 Task: Select color correction
Action: Mouse moved to (117, 30)
Screenshot: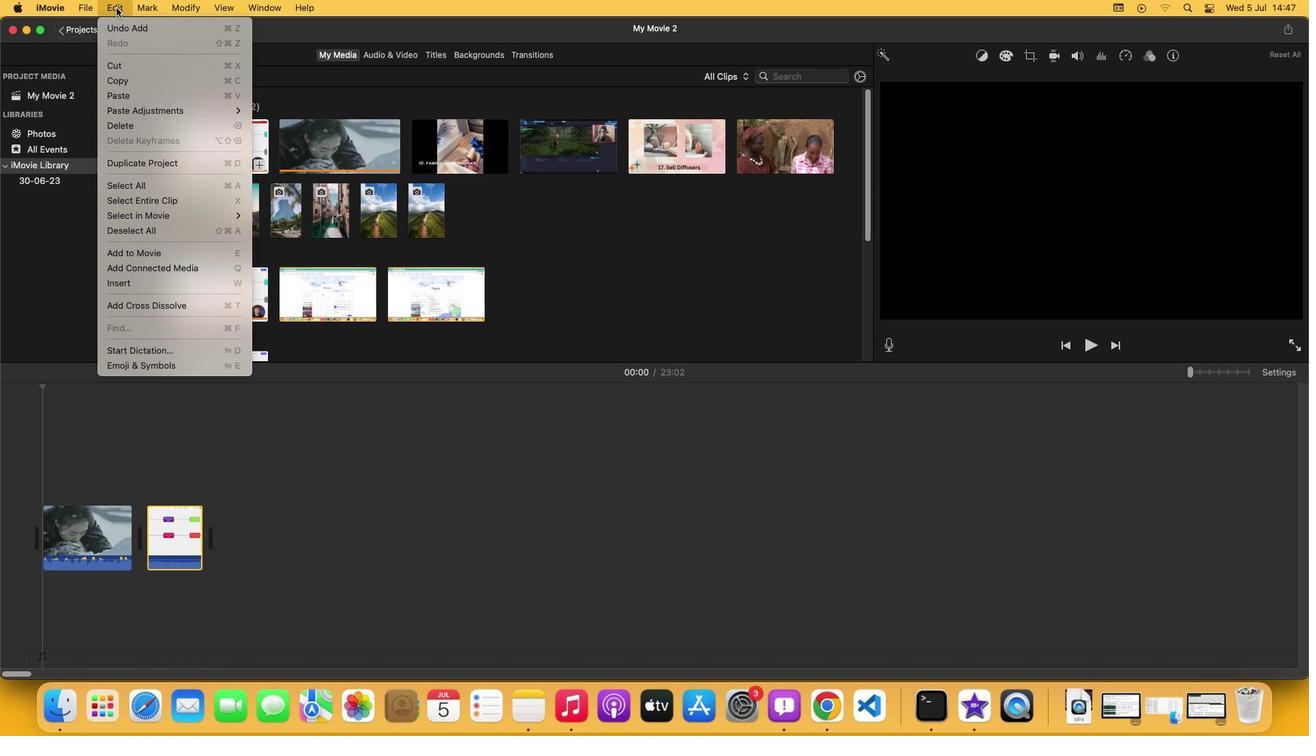 
Action: Mouse pressed left at (117, 30)
Screenshot: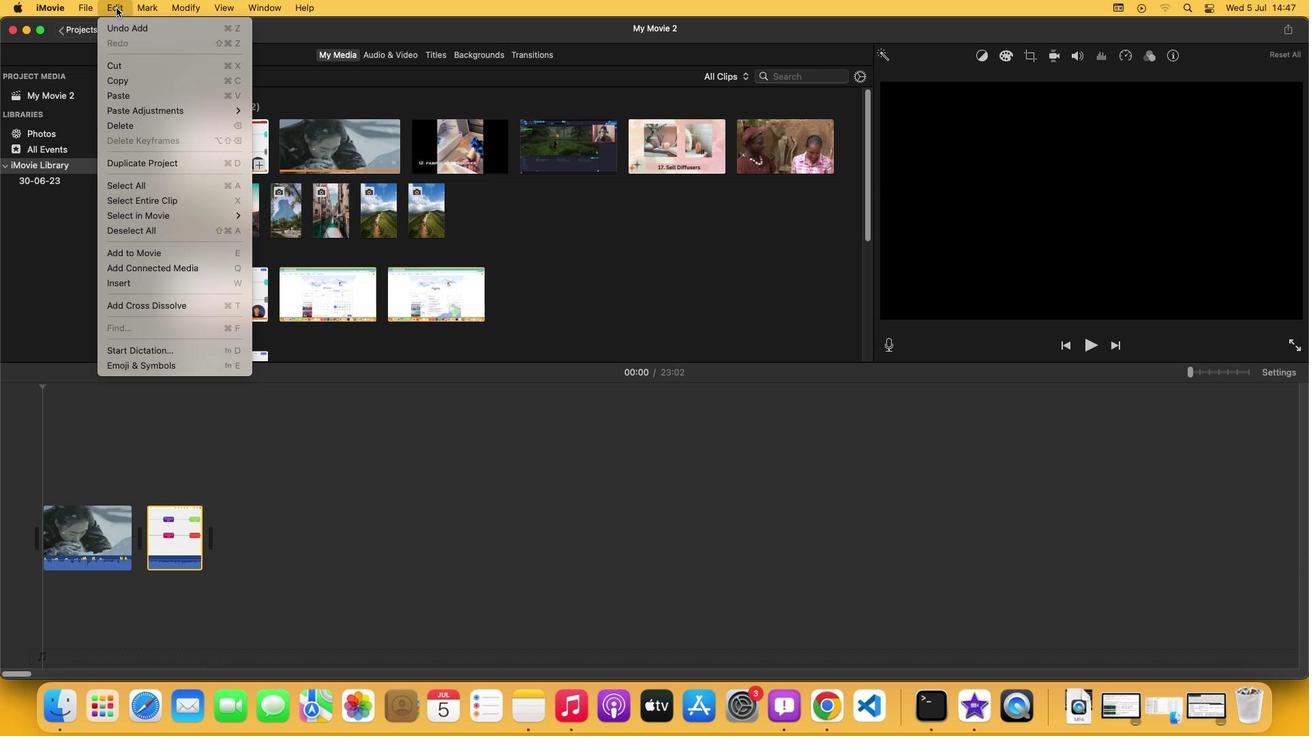 
Action: Mouse moved to (210, 123)
Screenshot: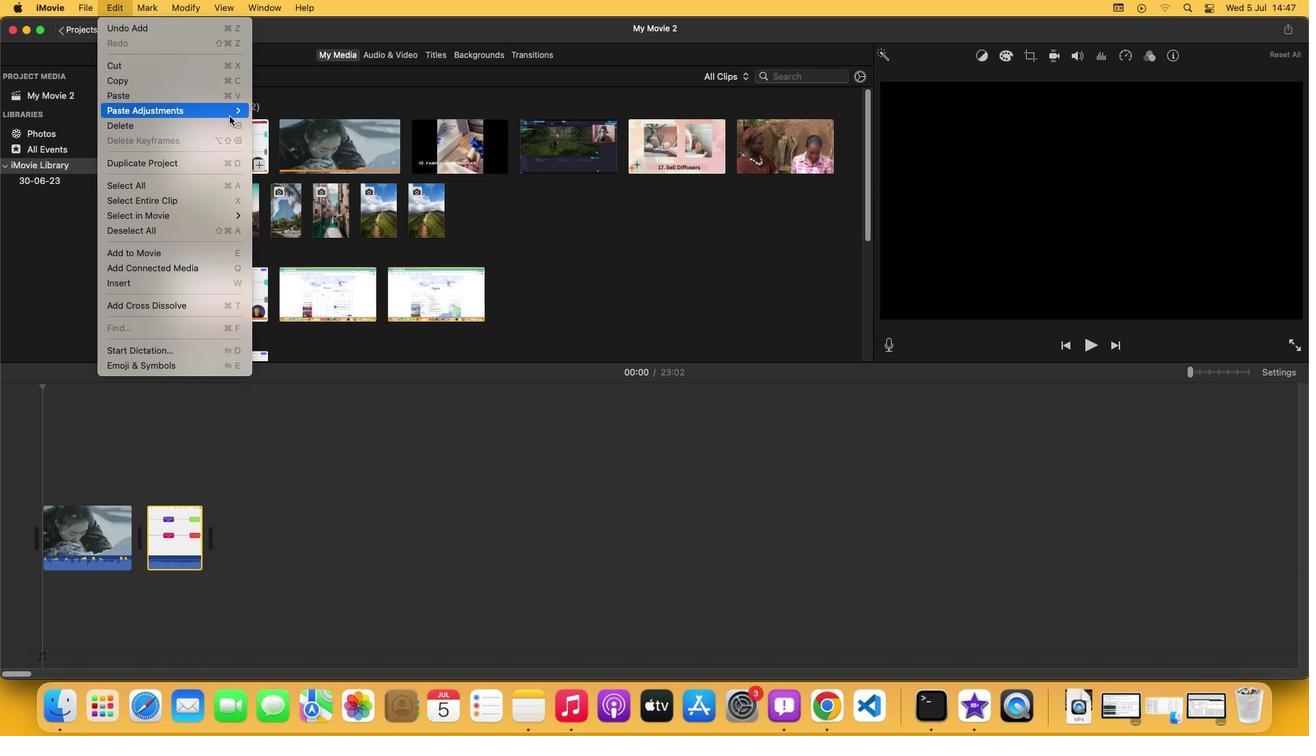 
Action: Mouse pressed left at (210, 123)
Screenshot: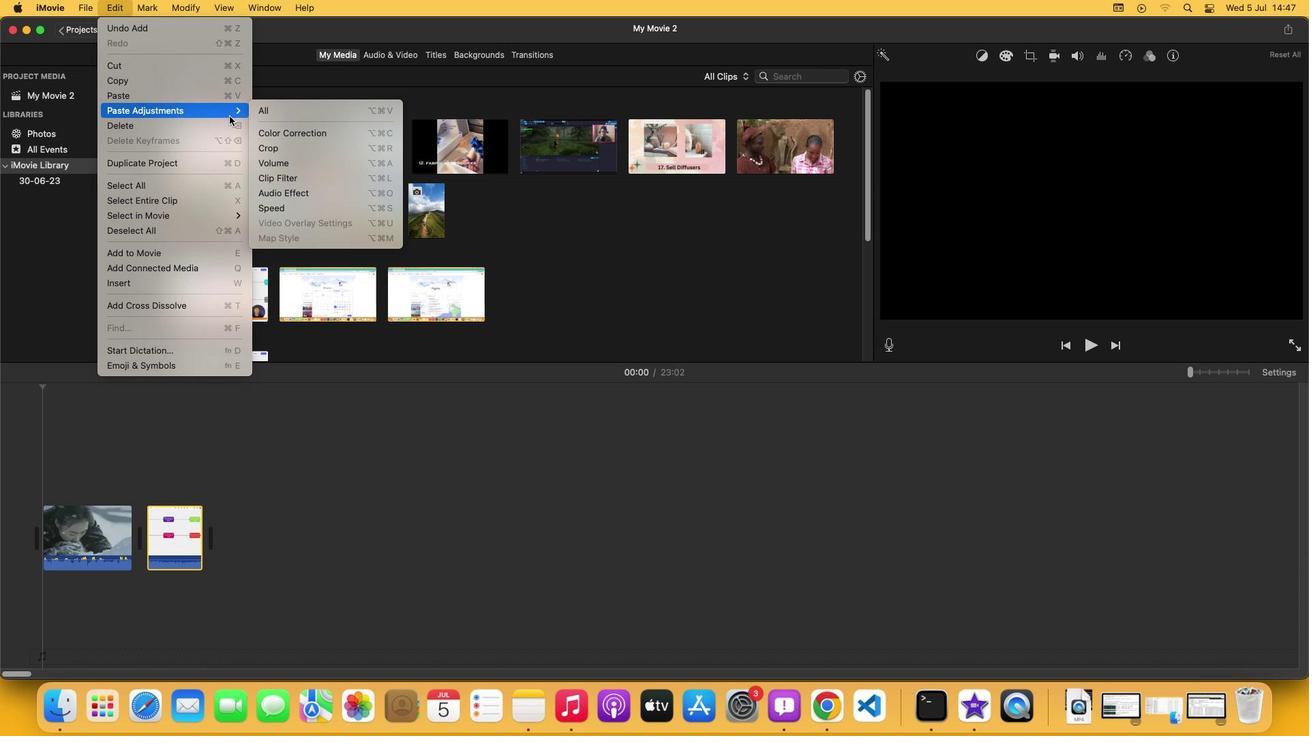 
Action: Mouse moved to (252, 135)
Screenshot: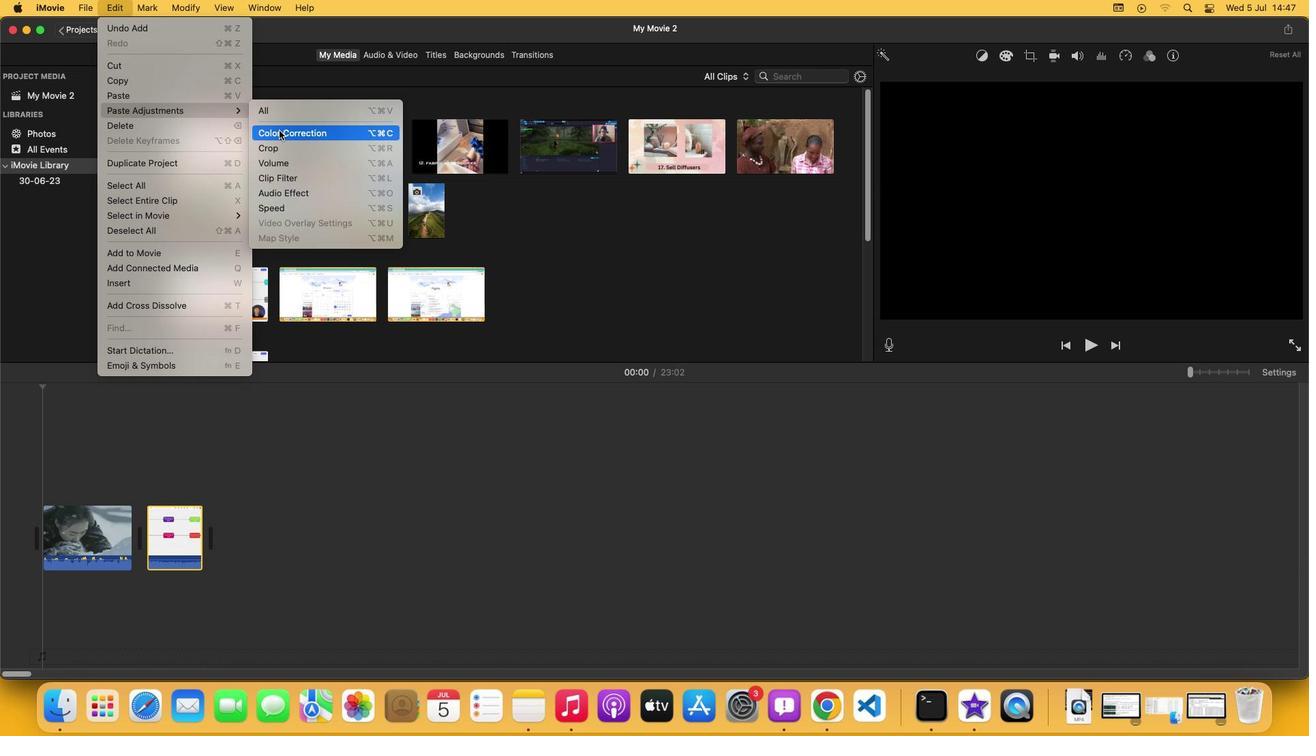 
Action: Mouse pressed left at (252, 135)
Screenshot: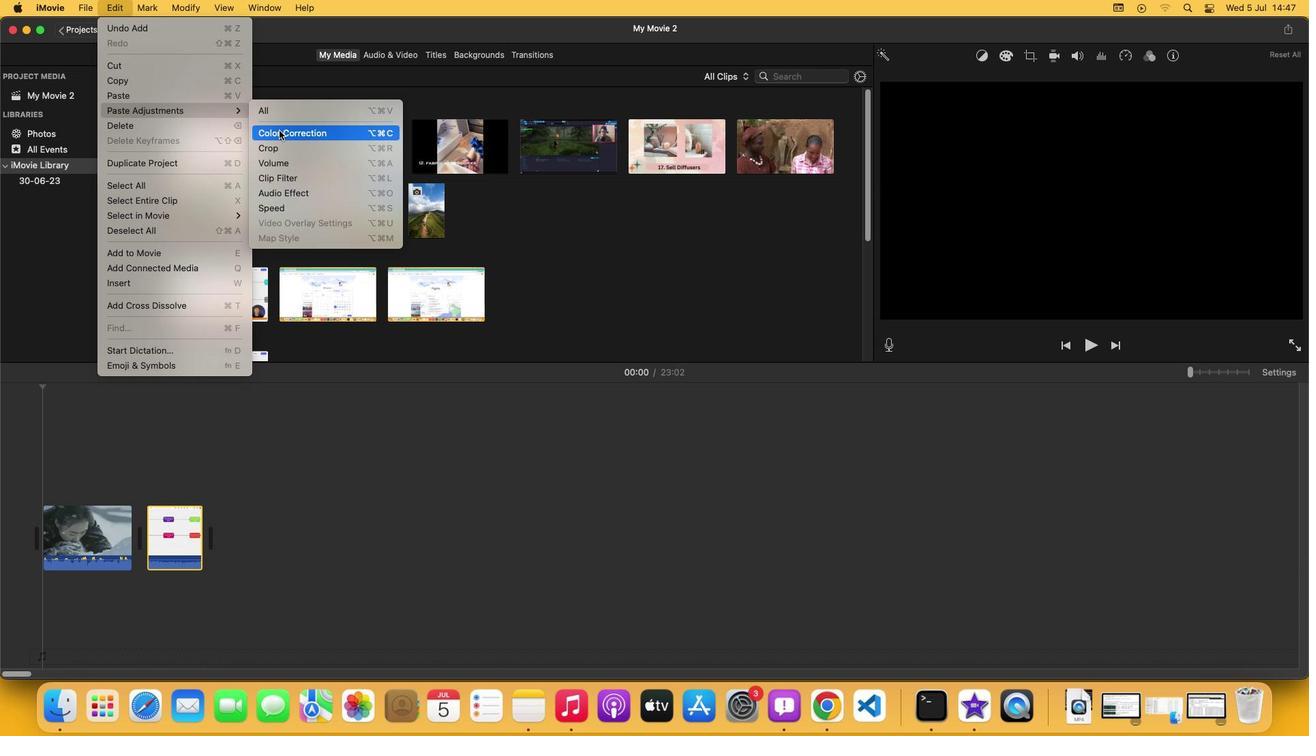 
